 Task: Create a due date automation trigger when advanced on, 2 working days after a card is due add dates starting today at 11:00 AM.
Action: Mouse moved to (976, 72)
Screenshot: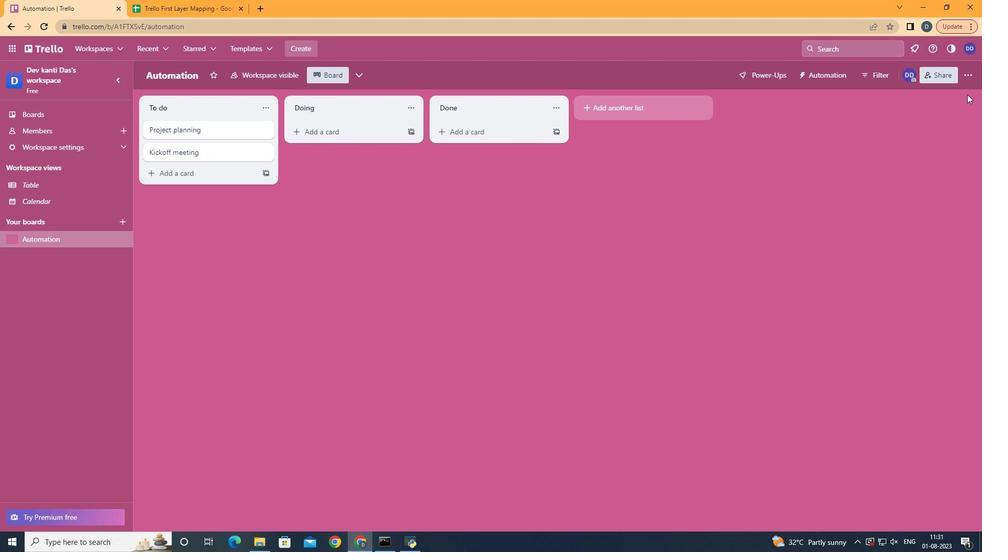 
Action: Mouse pressed left at (976, 72)
Screenshot: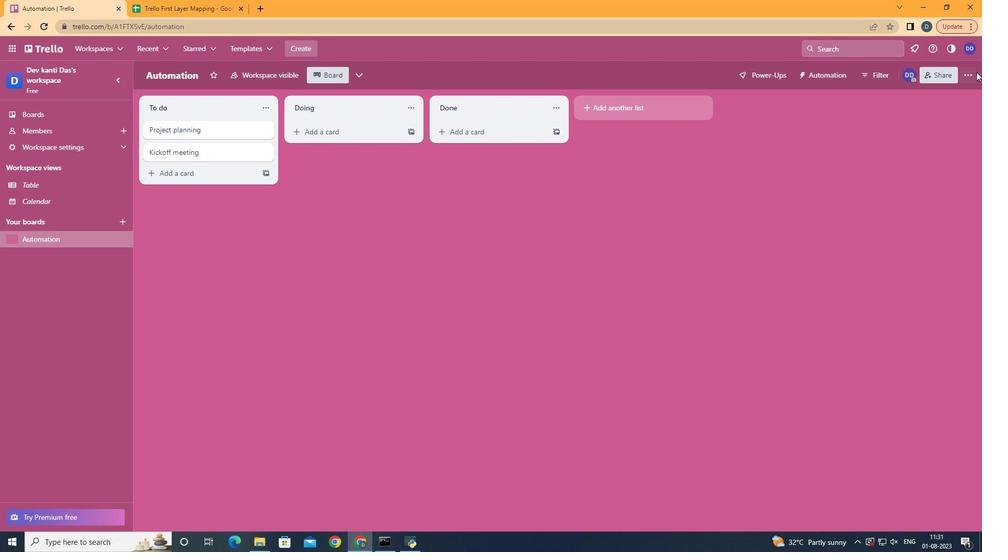 
Action: Mouse moved to (971, 76)
Screenshot: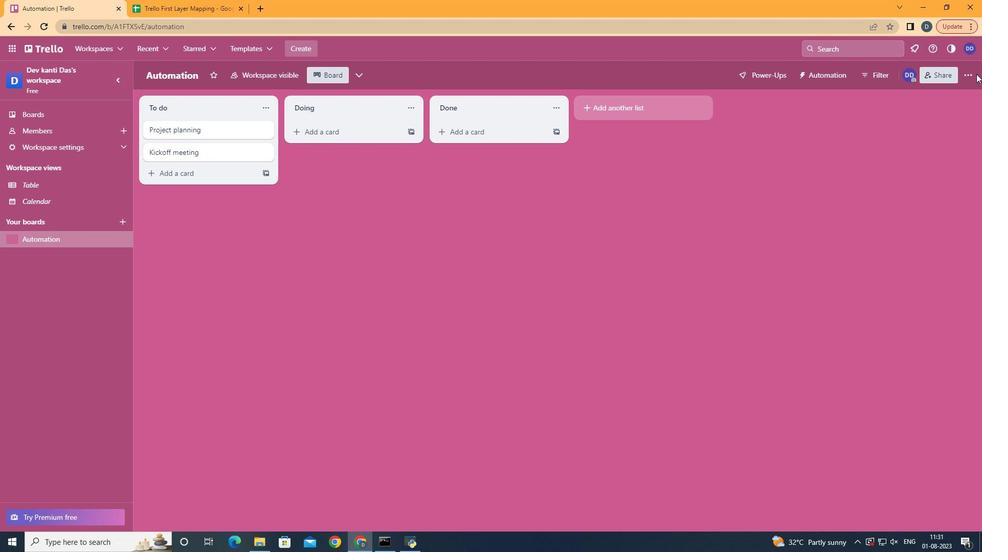 
Action: Mouse pressed left at (971, 76)
Screenshot: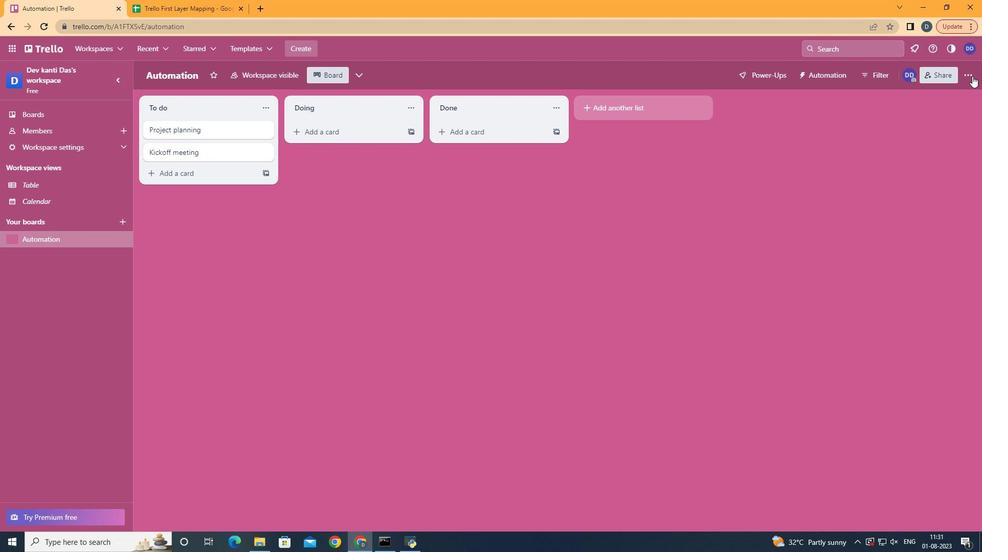
Action: Mouse moved to (925, 217)
Screenshot: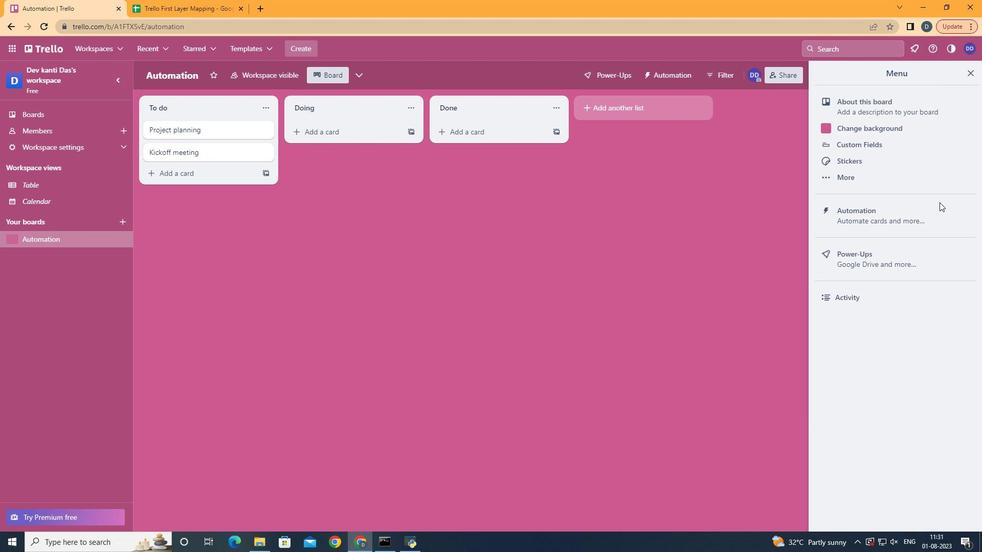 
Action: Mouse pressed left at (925, 217)
Screenshot: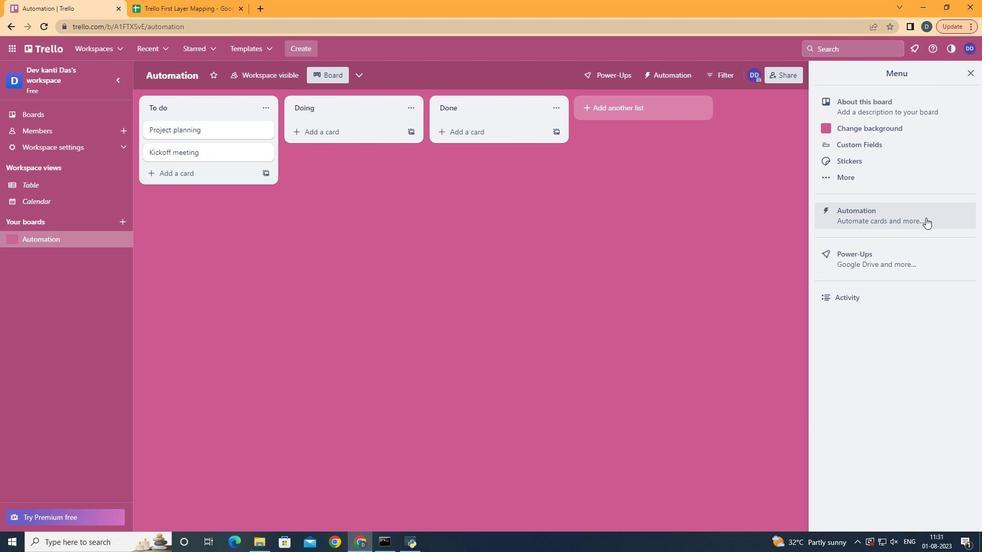 
Action: Mouse moved to (190, 200)
Screenshot: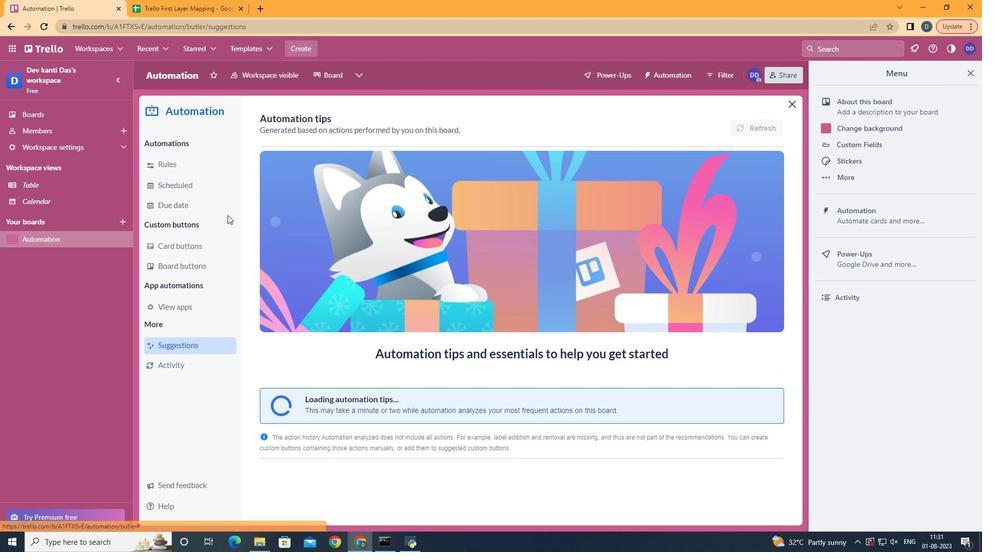 
Action: Mouse pressed left at (190, 200)
Screenshot: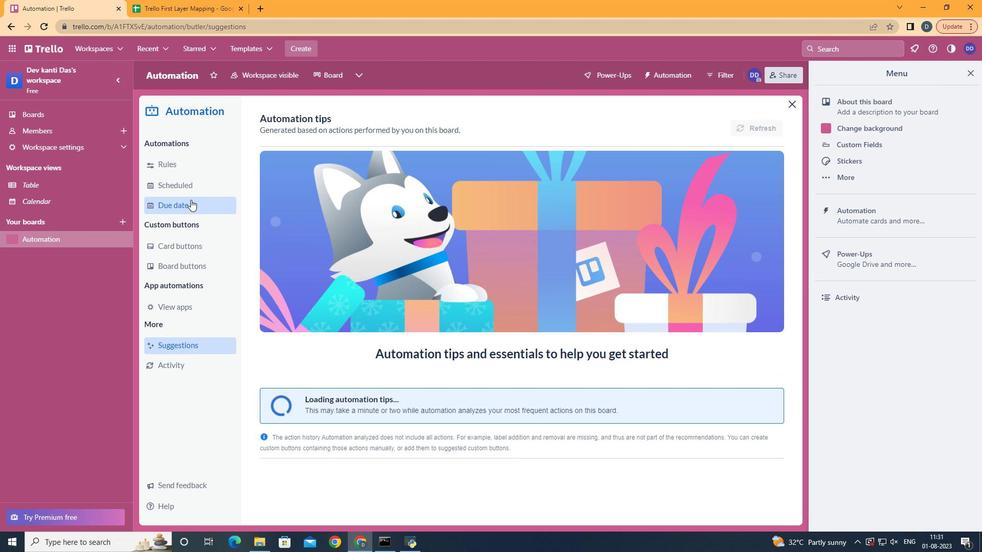 
Action: Mouse moved to (734, 116)
Screenshot: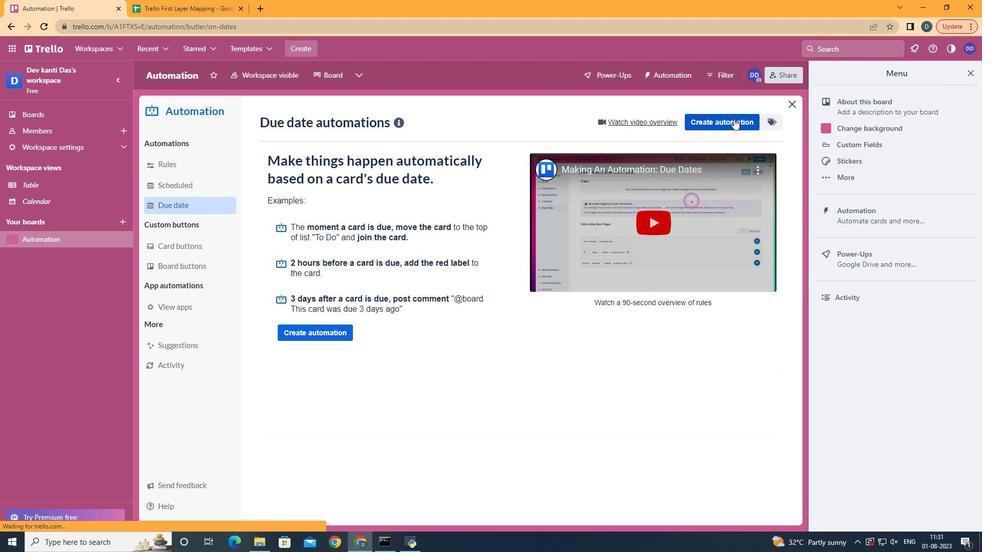 
Action: Mouse pressed left at (734, 116)
Screenshot: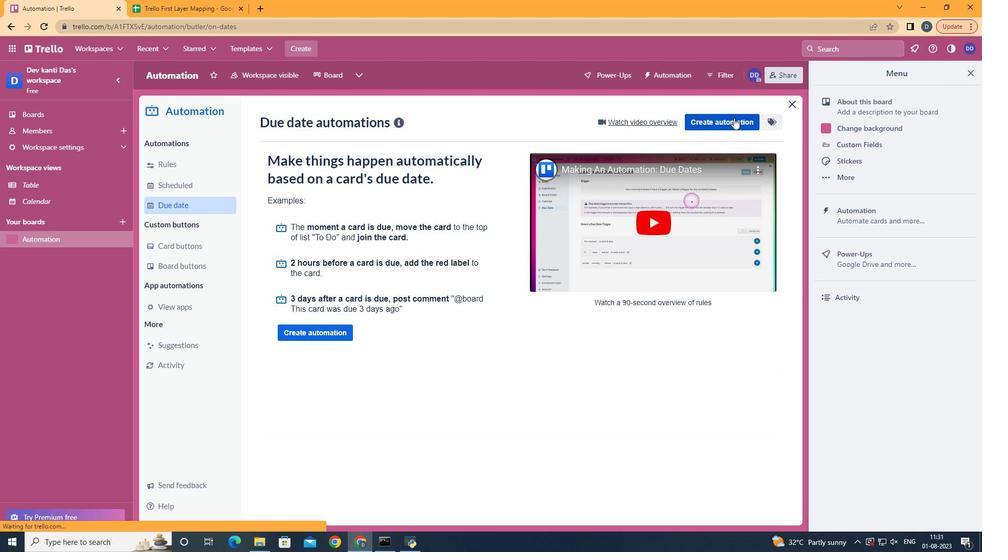 
Action: Mouse moved to (569, 219)
Screenshot: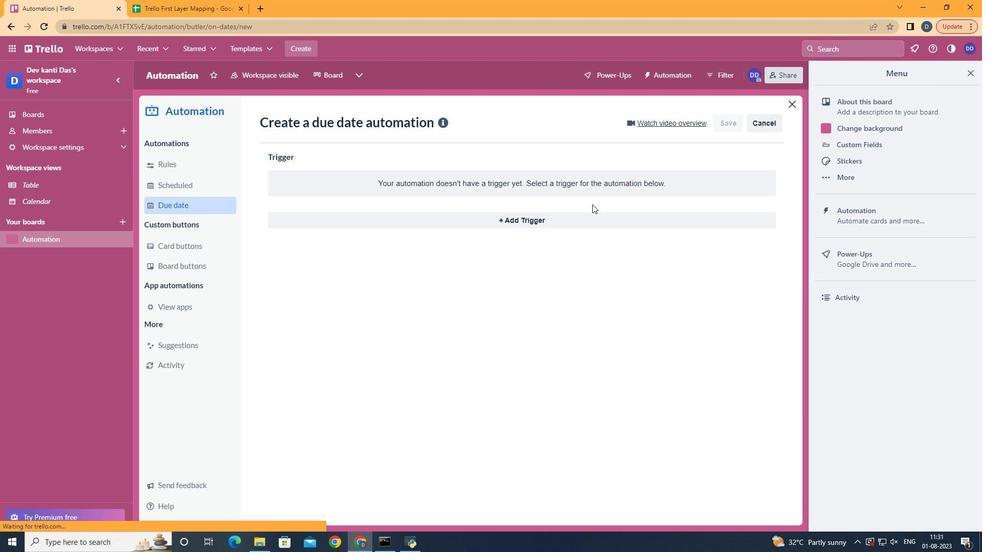 
Action: Mouse pressed left at (569, 219)
Screenshot: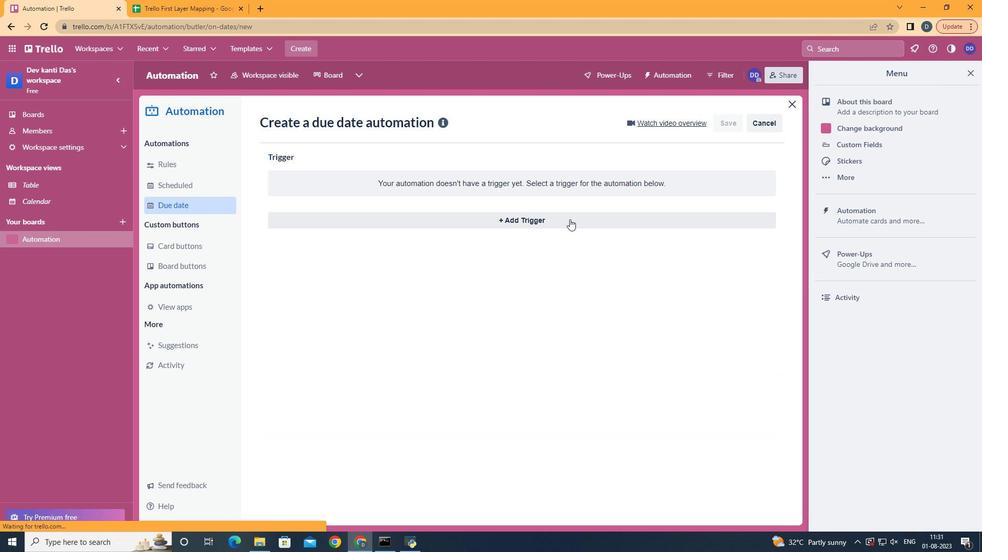
Action: Mouse moved to (335, 411)
Screenshot: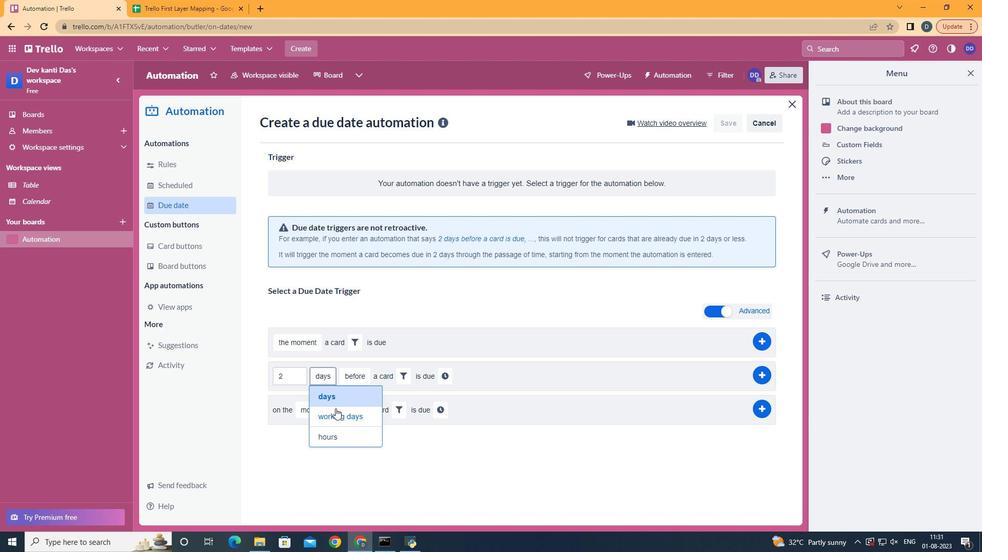 
Action: Mouse pressed left at (335, 411)
Screenshot: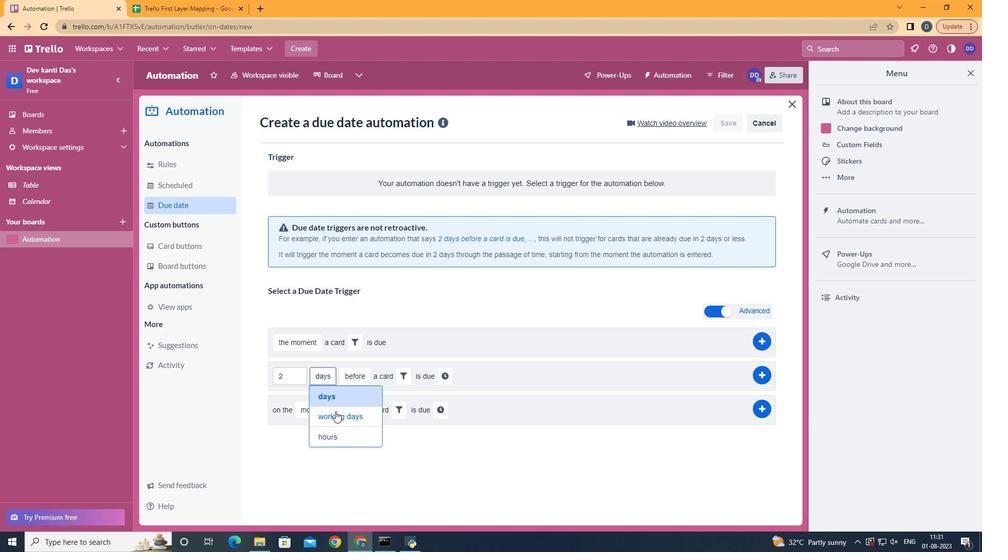 
Action: Mouse moved to (381, 420)
Screenshot: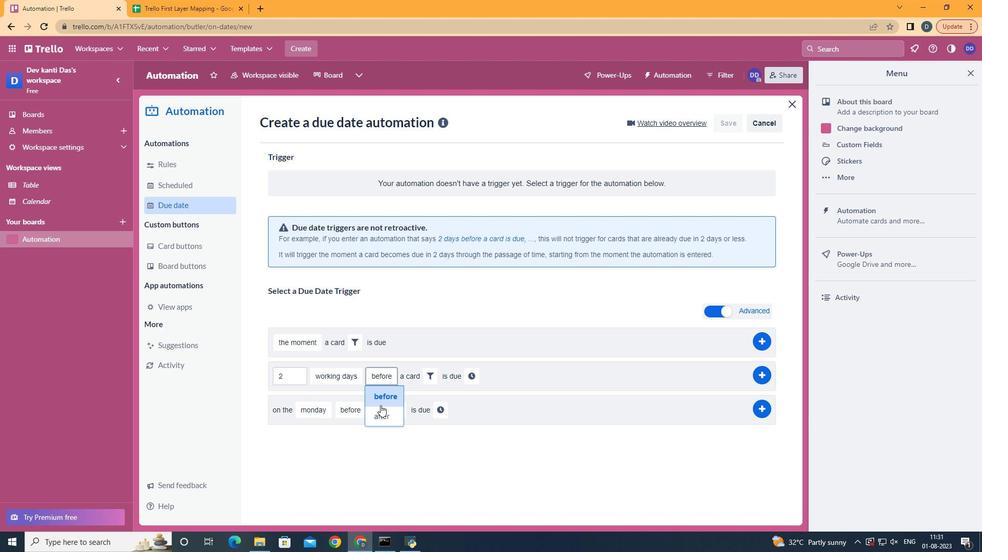 
Action: Mouse pressed left at (381, 420)
Screenshot: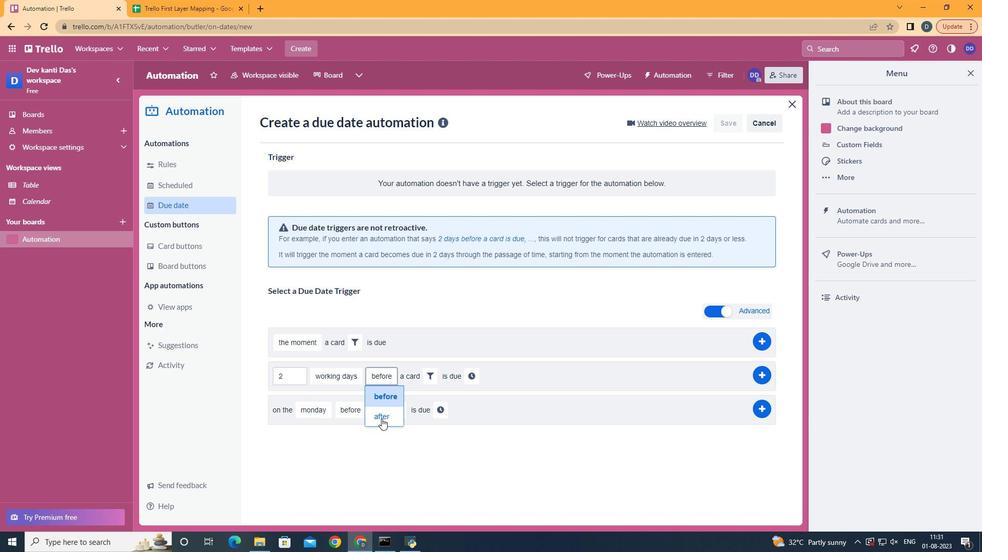 
Action: Mouse moved to (426, 367)
Screenshot: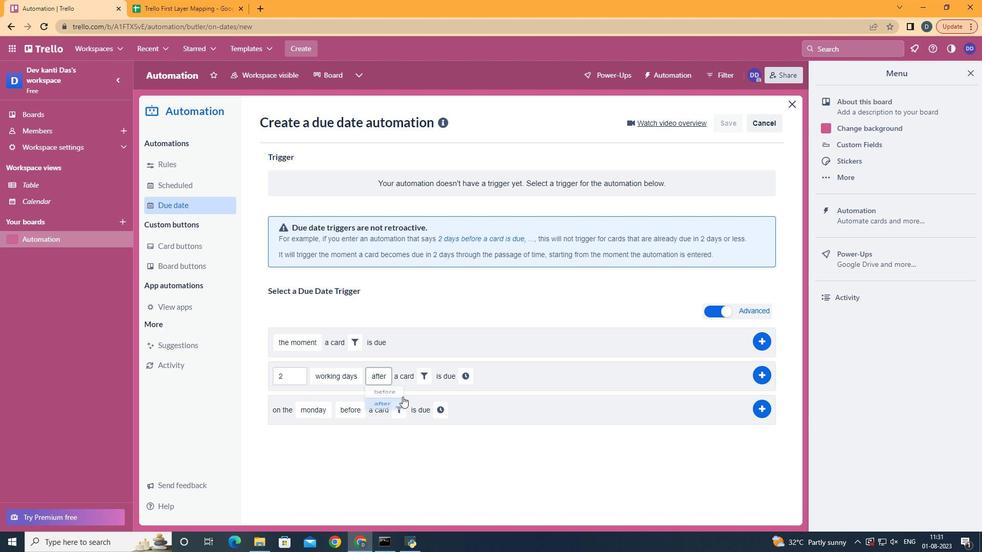 
Action: Mouse pressed left at (426, 367)
Screenshot: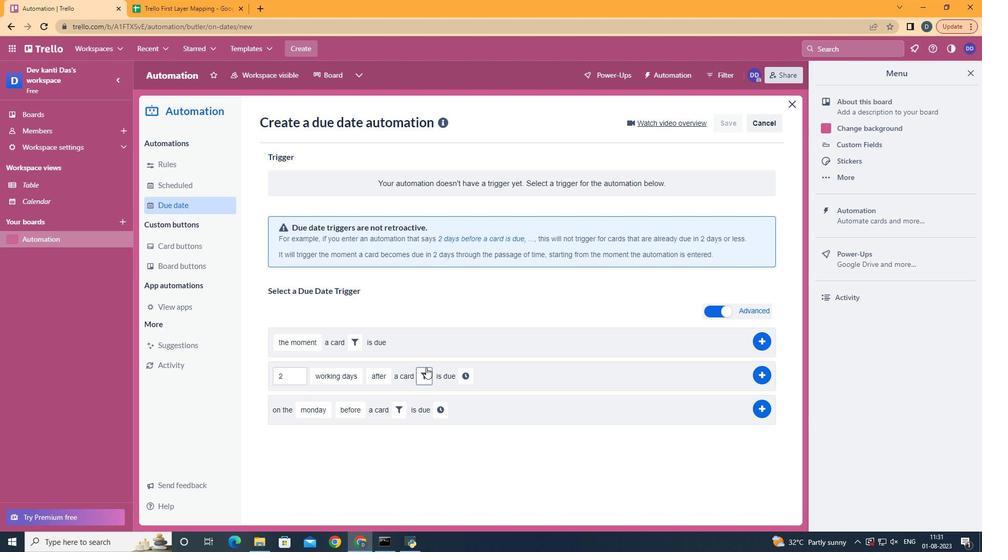 
Action: Mouse moved to (478, 409)
Screenshot: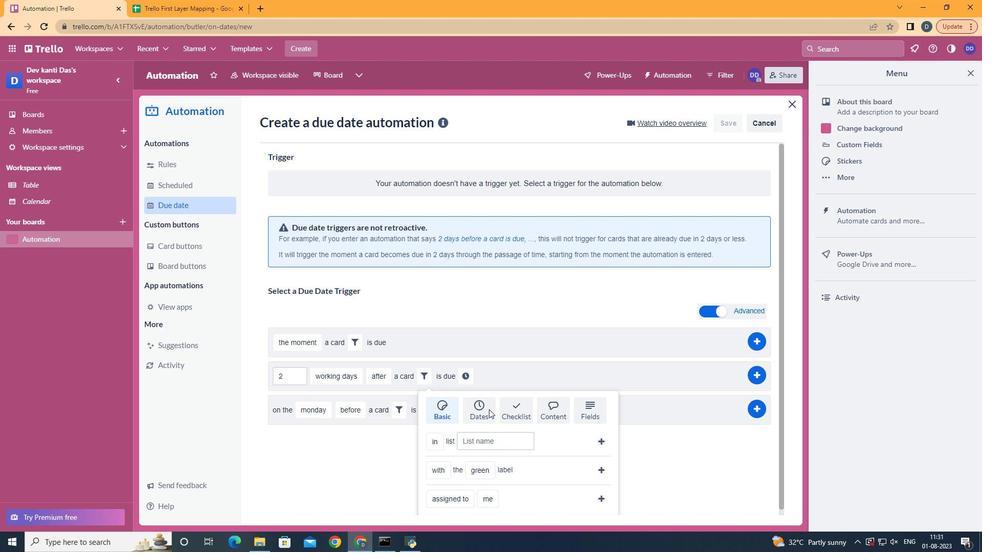 
Action: Mouse pressed left at (478, 409)
Screenshot: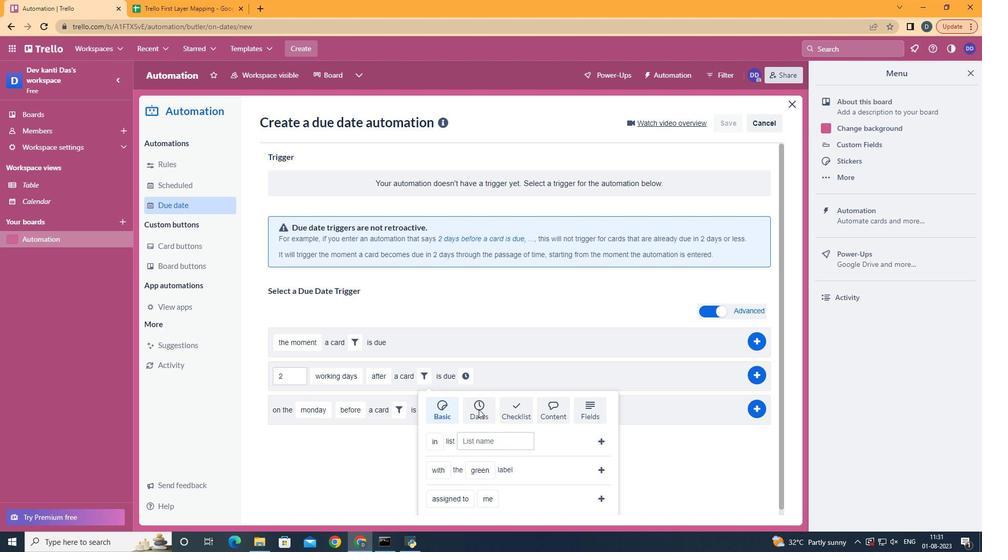 
Action: Mouse scrolled (478, 409) with delta (0, 0)
Screenshot: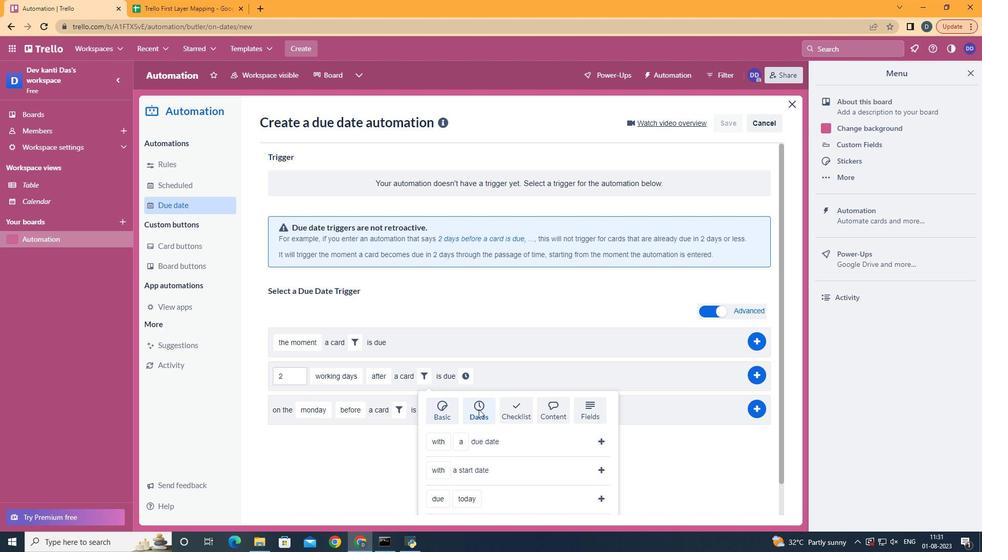 
Action: Mouse scrolled (478, 409) with delta (0, 0)
Screenshot: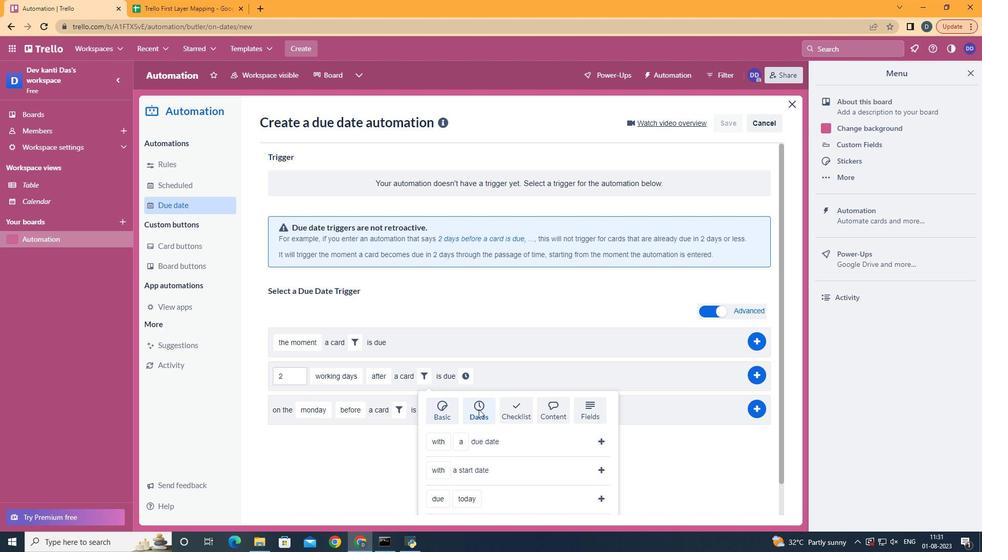 
Action: Mouse scrolled (478, 409) with delta (0, 0)
Screenshot: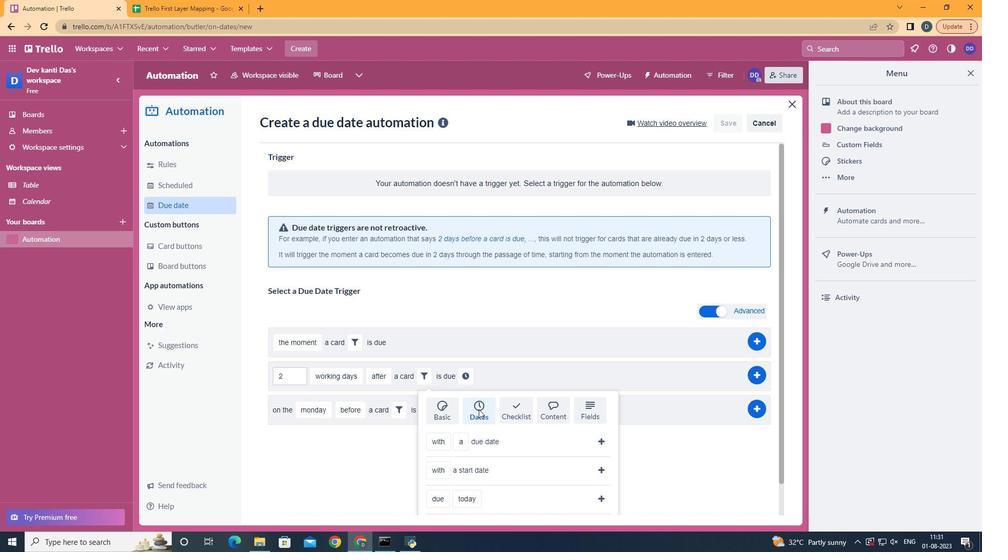 
Action: Mouse scrolled (478, 409) with delta (0, 0)
Screenshot: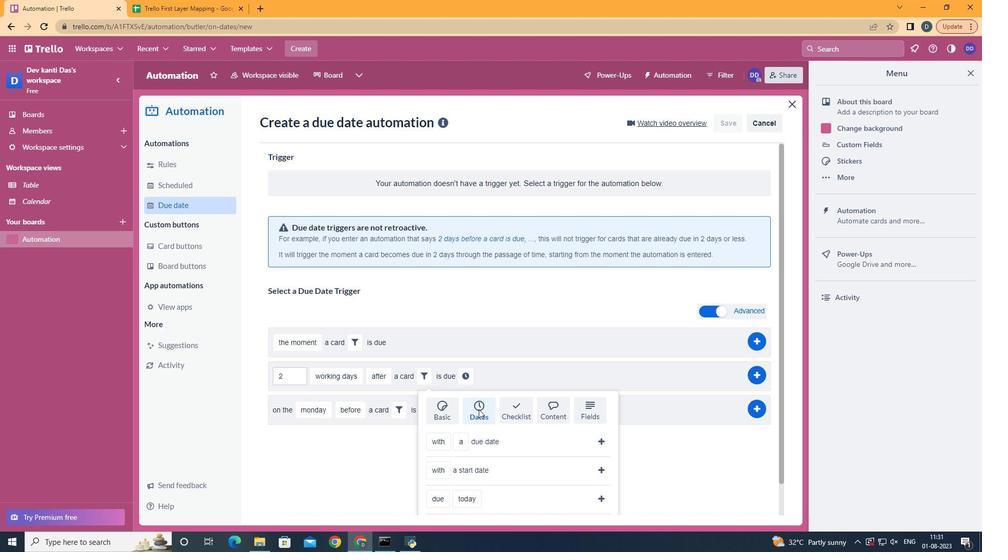 
Action: Mouse scrolled (478, 409) with delta (0, 0)
Screenshot: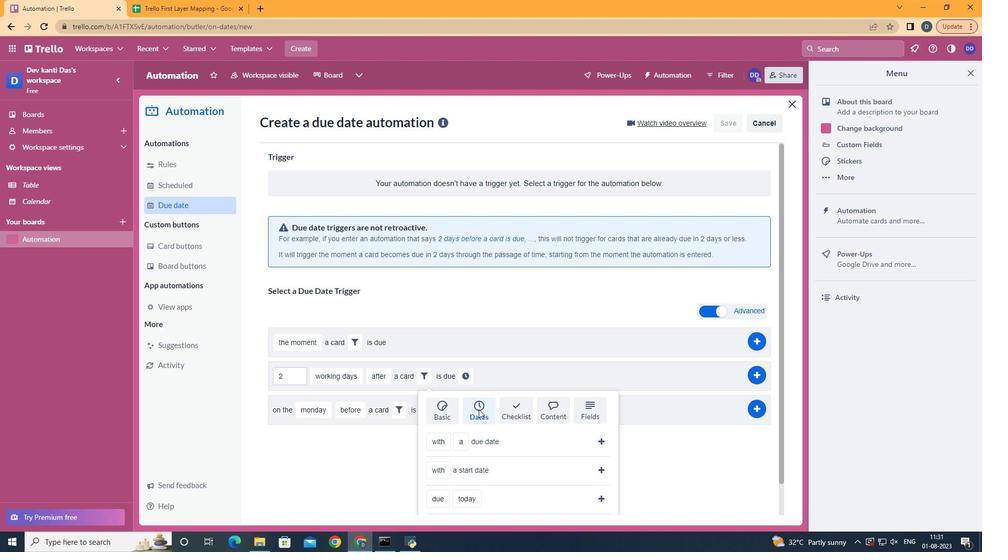 
Action: Mouse moved to (449, 428)
Screenshot: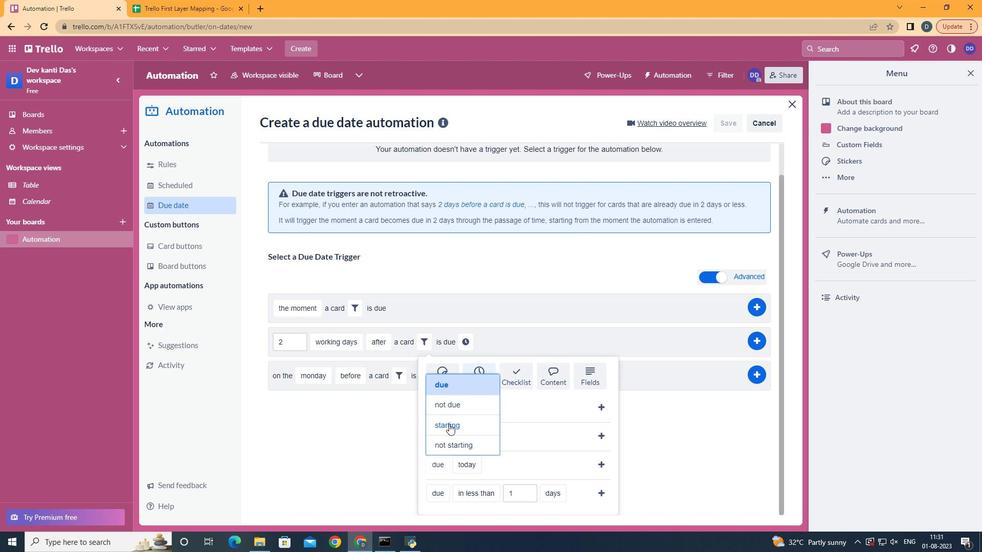 
Action: Mouse pressed left at (449, 428)
Screenshot: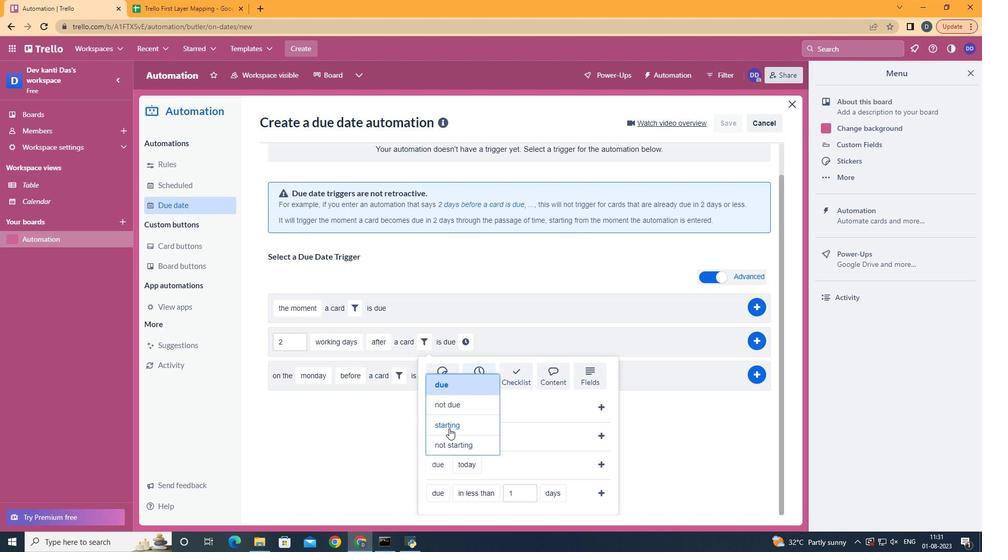 
Action: Mouse moved to (503, 338)
Screenshot: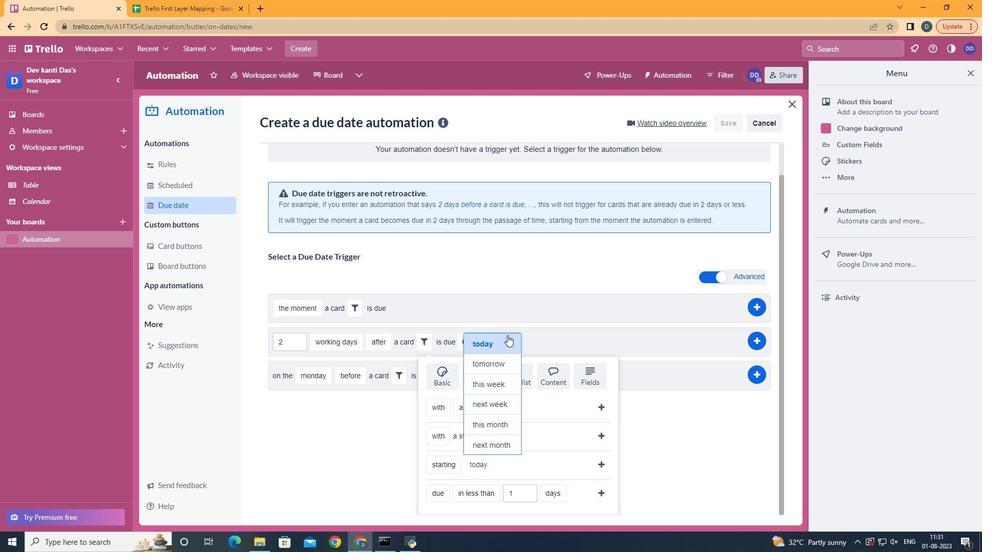 
Action: Mouse pressed left at (503, 338)
Screenshot: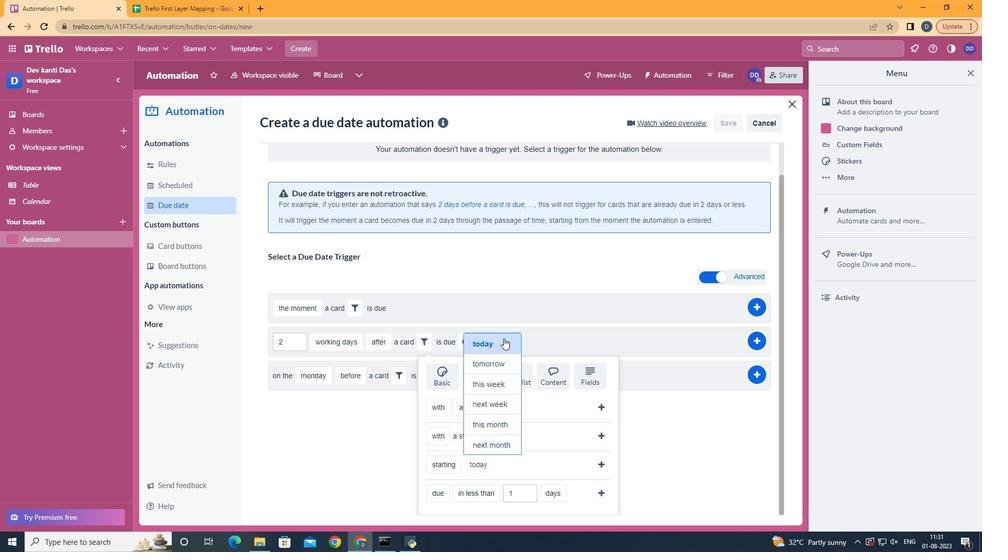 
Action: Mouse moved to (601, 464)
Screenshot: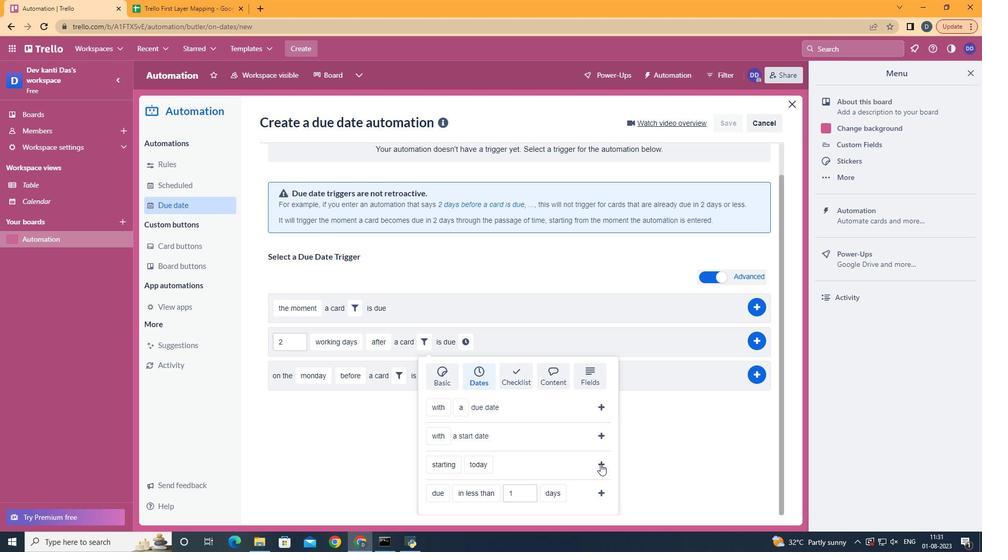 
Action: Mouse pressed left at (601, 464)
Screenshot: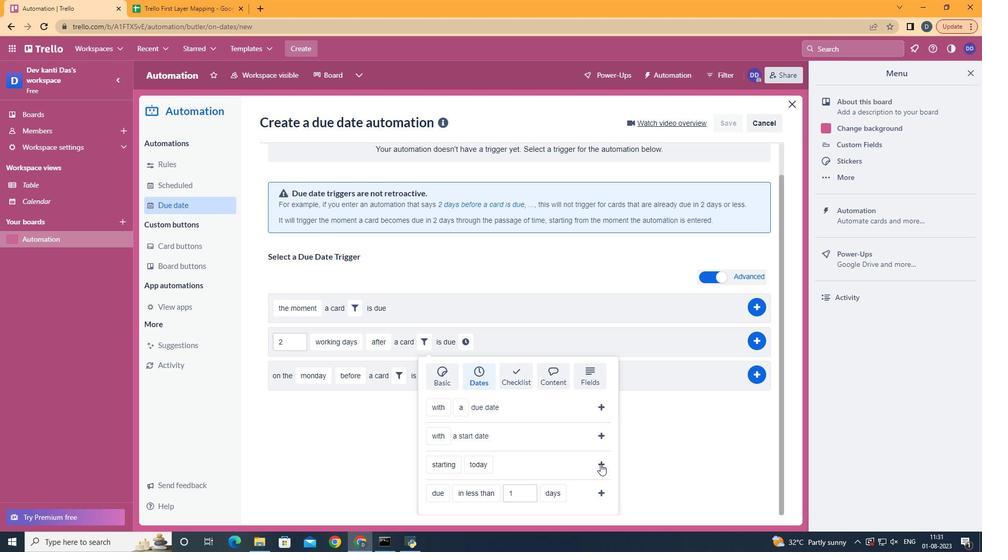 
Action: Mouse moved to (537, 376)
Screenshot: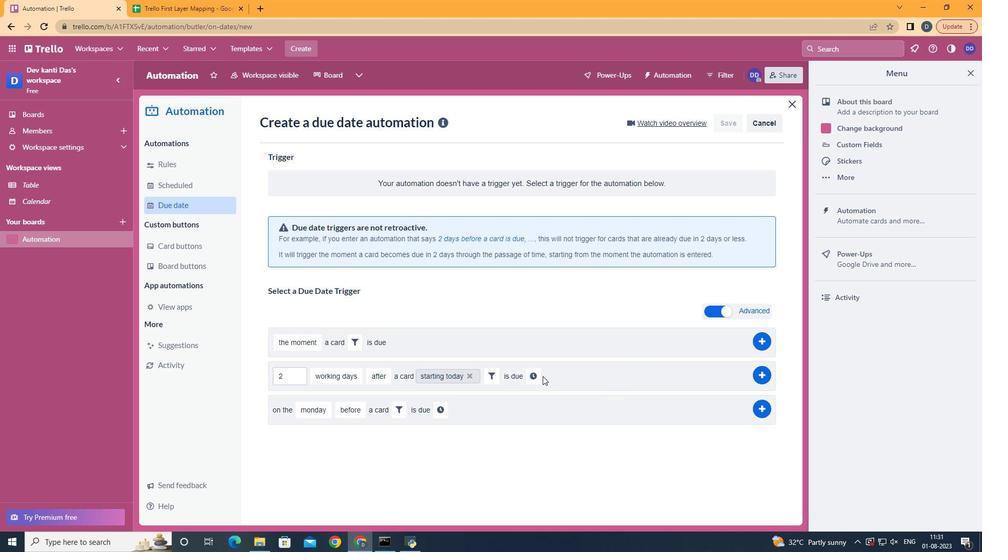 
Action: Mouse pressed left at (537, 376)
Screenshot: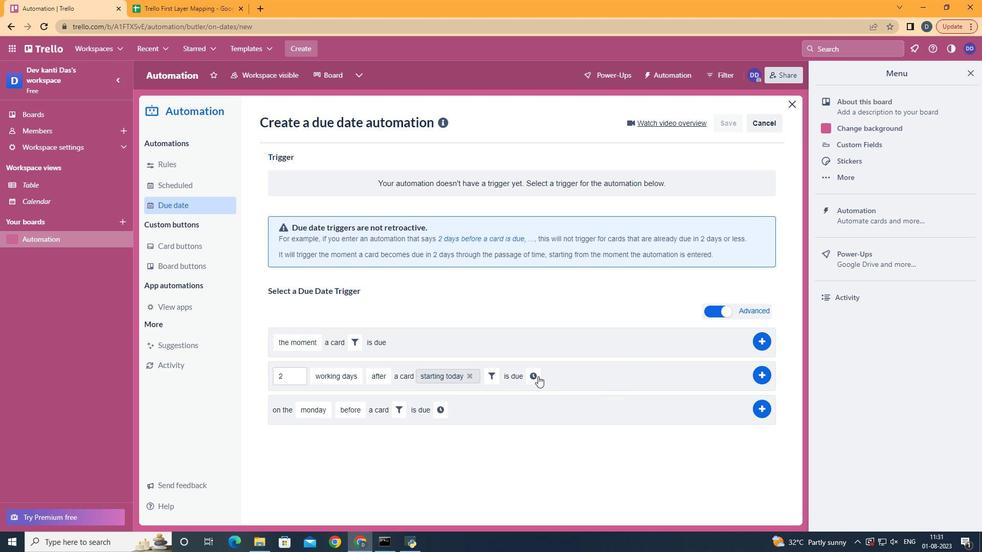 
Action: Mouse moved to (584, 379)
Screenshot: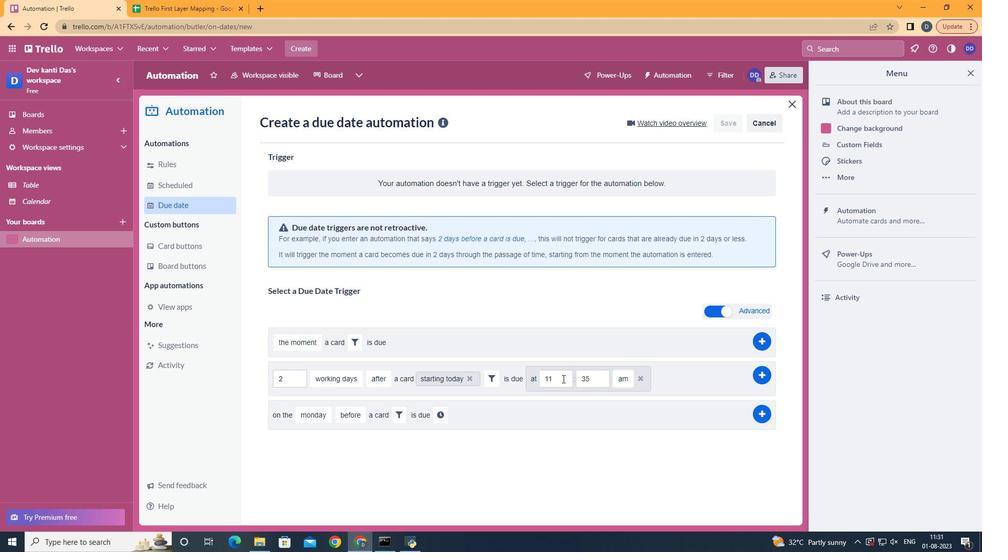
Action: Mouse pressed left at (584, 379)
Screenshot: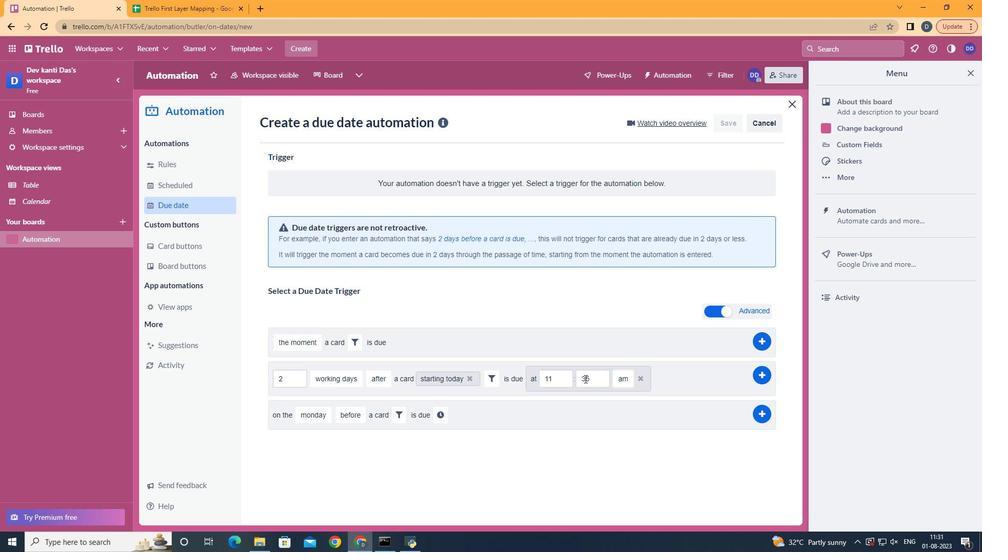 
Action: Mouse moved to (596, 379)
Screenshot: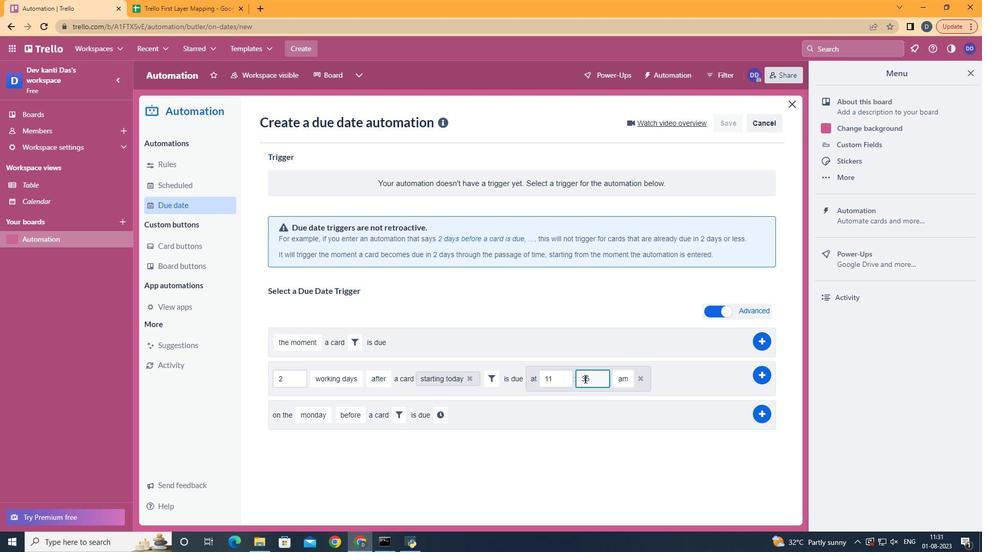 
Action: Mouse pressed left at (596, 379)
Screenshot: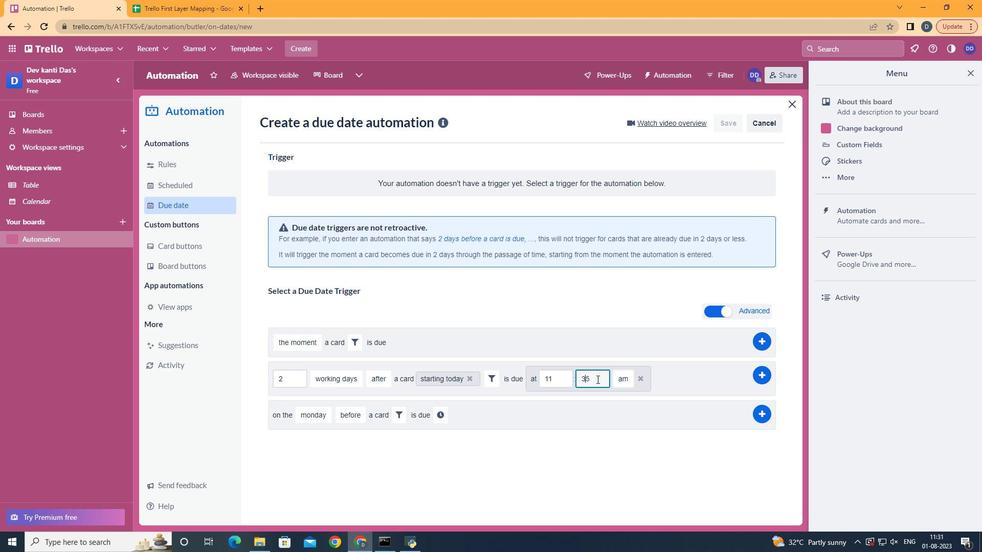 
Action: Mouse moved to (603, 379)
Screenshot: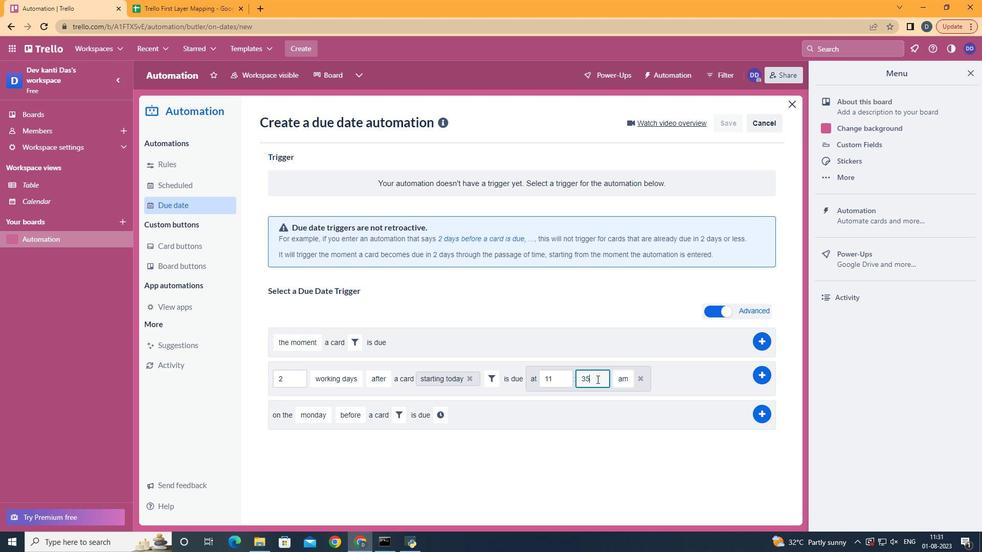 
Action: Key pressed <Key.backspace><Key.backspace>00
Screenshot: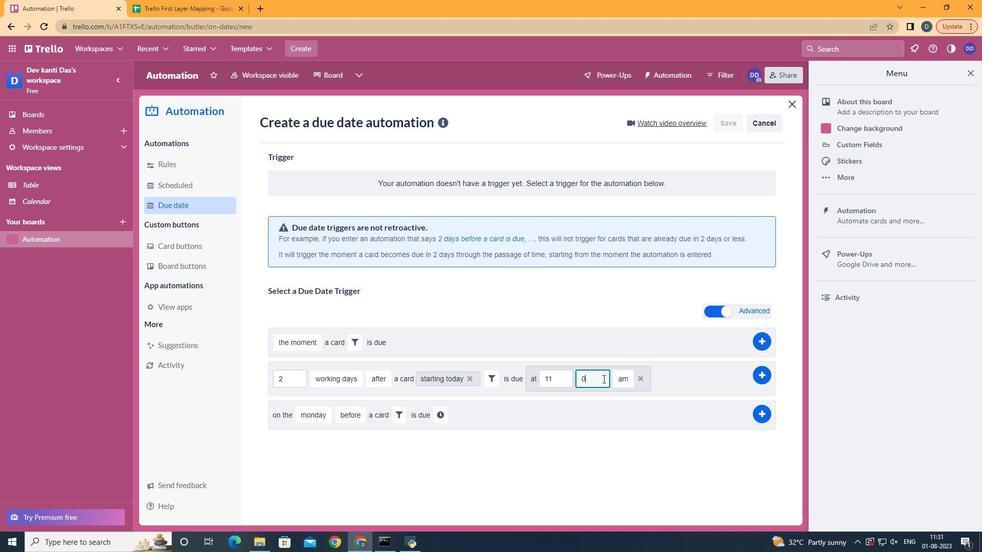 
Action: Mouse moved to (757, 377)
Screenshot: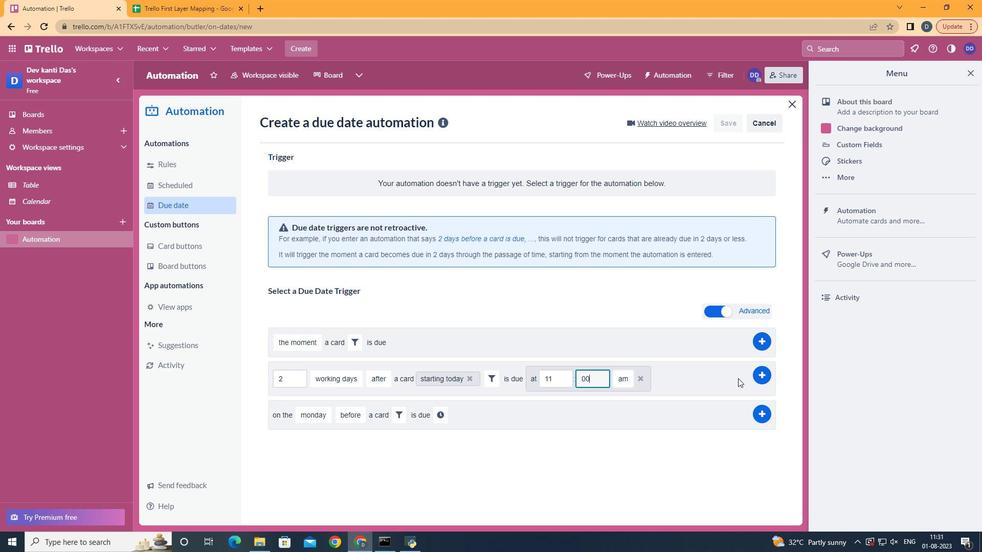 
Action: Mouse pressed left at (757, 377)
Screenshot: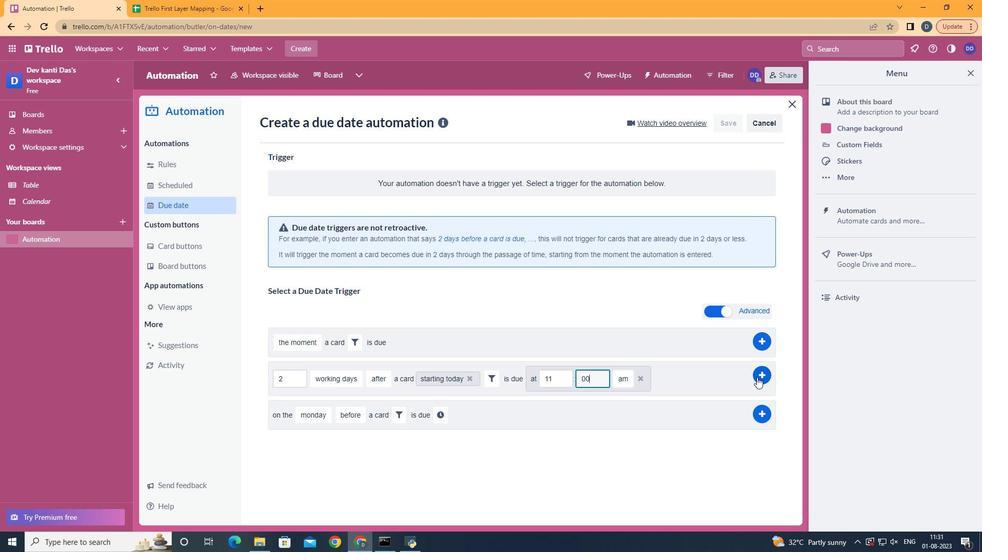 
Action: Mouse moved to (516, 171)
Screenshot: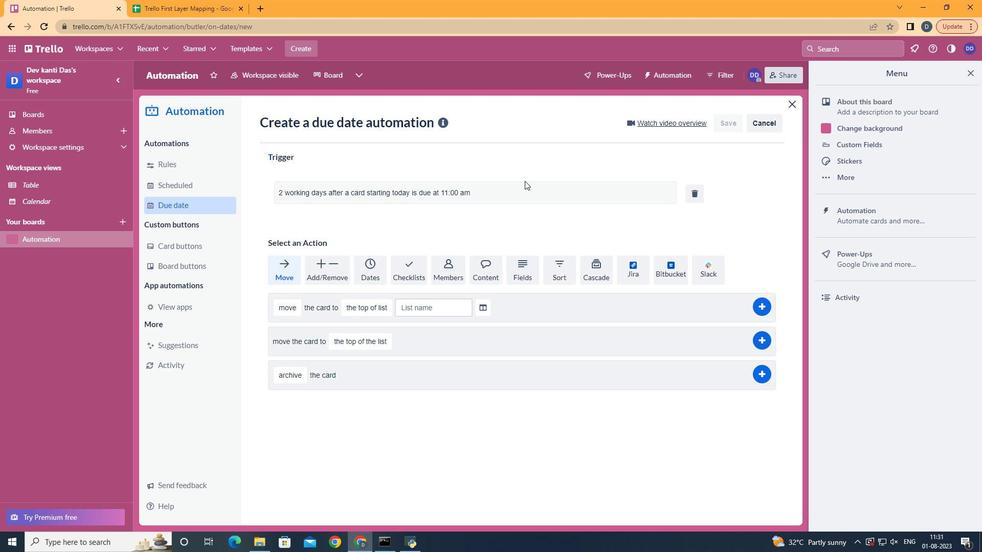 
